 Task: Find men's formal shoes under Rs. 1500 from 'Call It Spring' for casual occasions.
Action: Mouse moved to (398, 81)
Screenshot: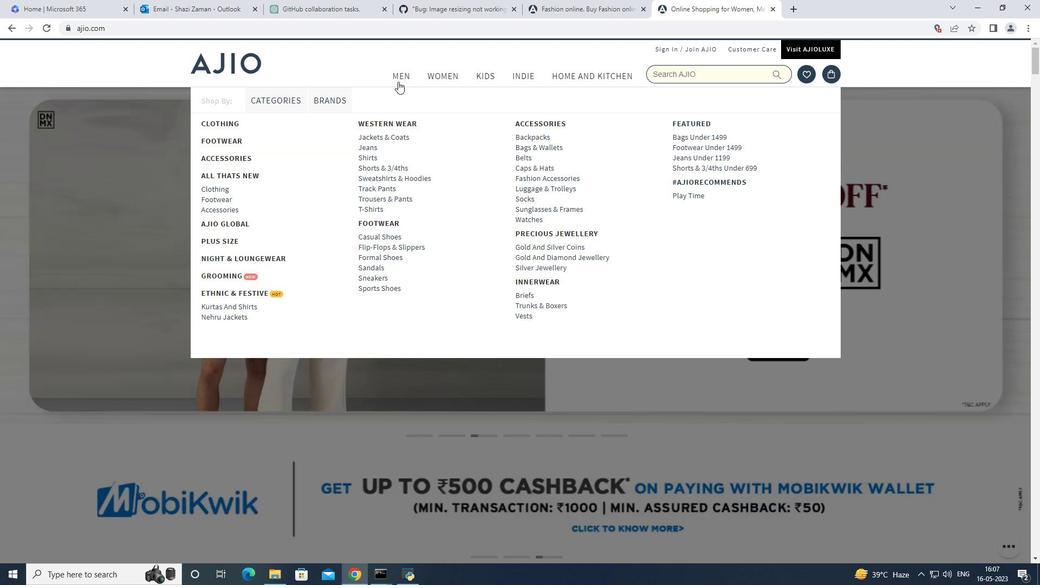 
Action: Mouse pressed left at (398, 81)
Screenshot: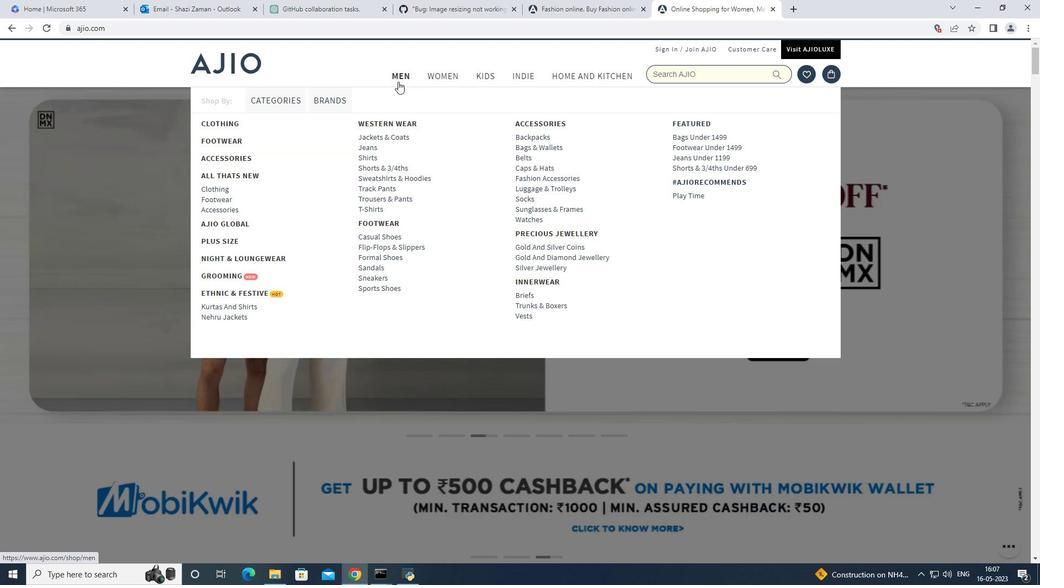 
Action: Mouse moved to (296, 147)
Screenshot: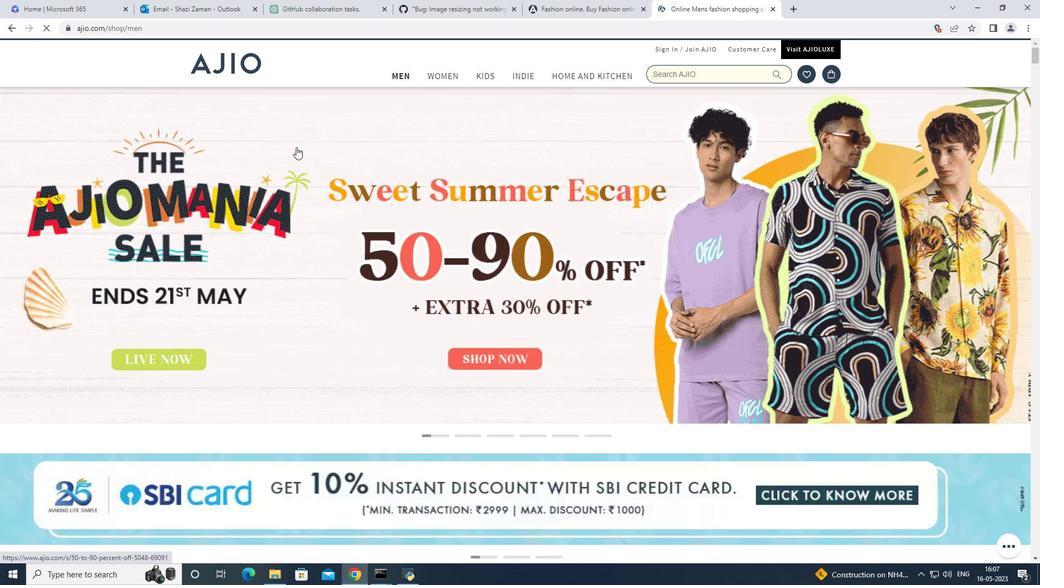 
Action: Mouse scrolled (296, 146) with delta (0, 0)
Screenshot: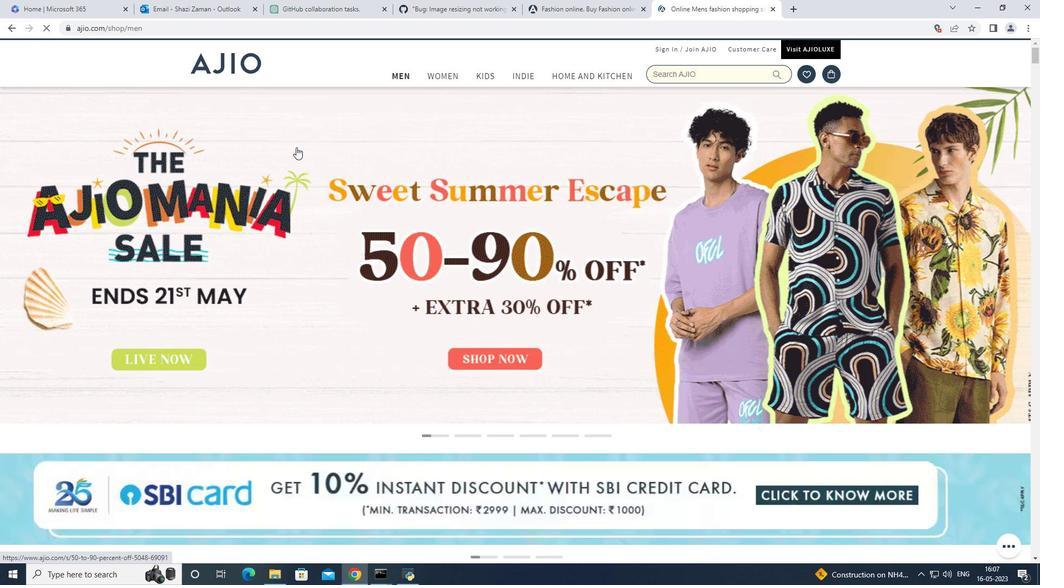 
Action: Mouse moved to (296, 147)
Screenshot: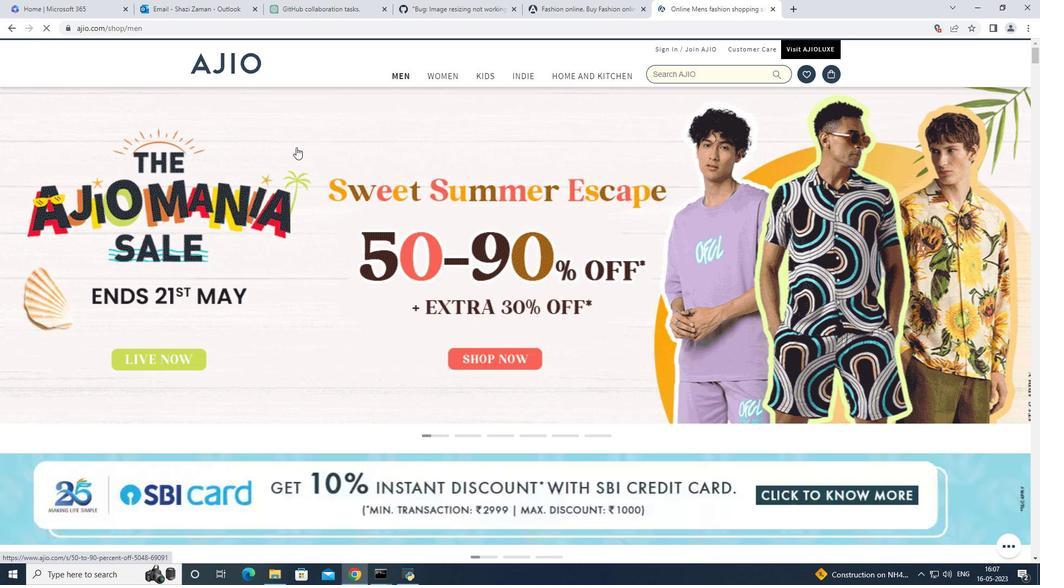 
Action: Mouse scrolled (296, 146) with delta (0, 0)
Screenshot: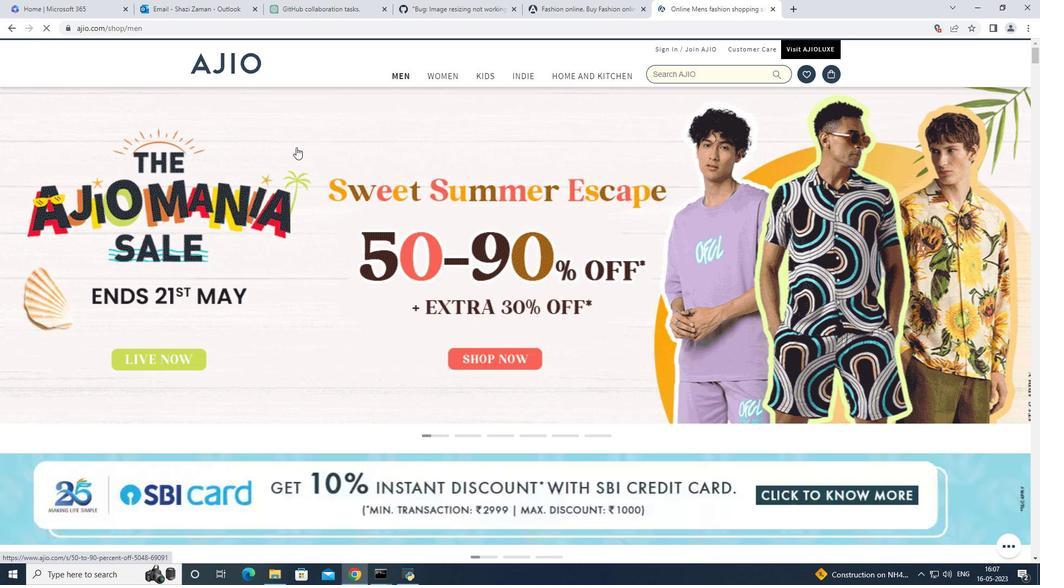 
Action: Mouse scrolled (296, 146) with delta (0, 0)
Screenshot: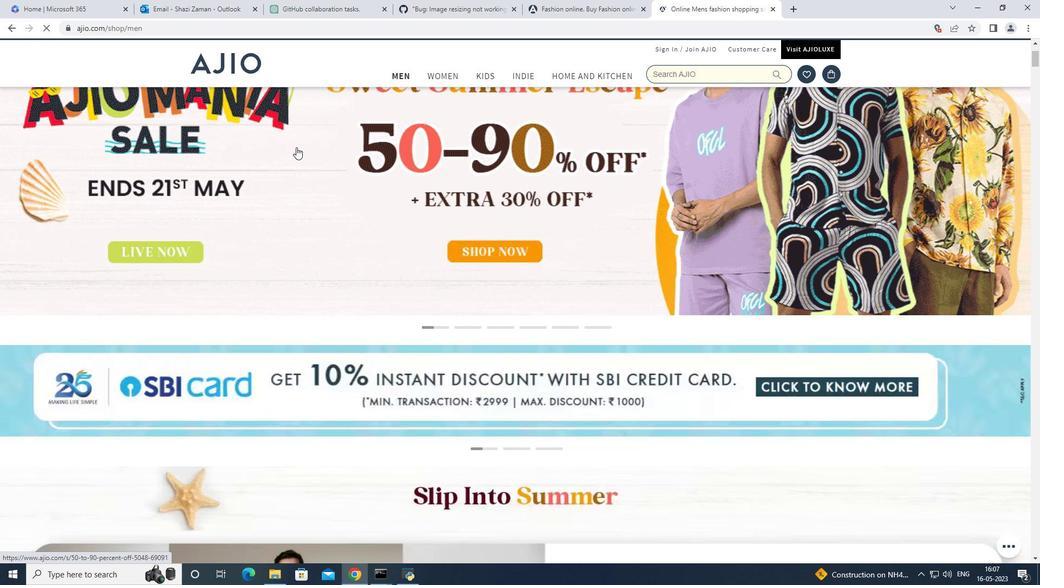 
Action: Mouse scrolled (296, 146) with delta (0, 0)
Screenshot: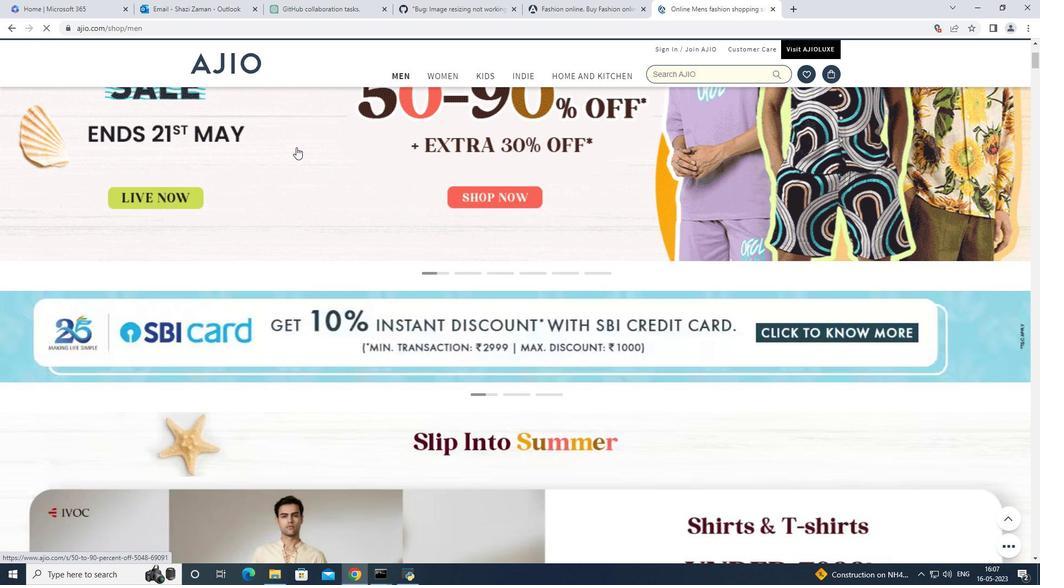 
Action: Mouse scrolled (296, 146) with delta (0, 0)
Screenshot: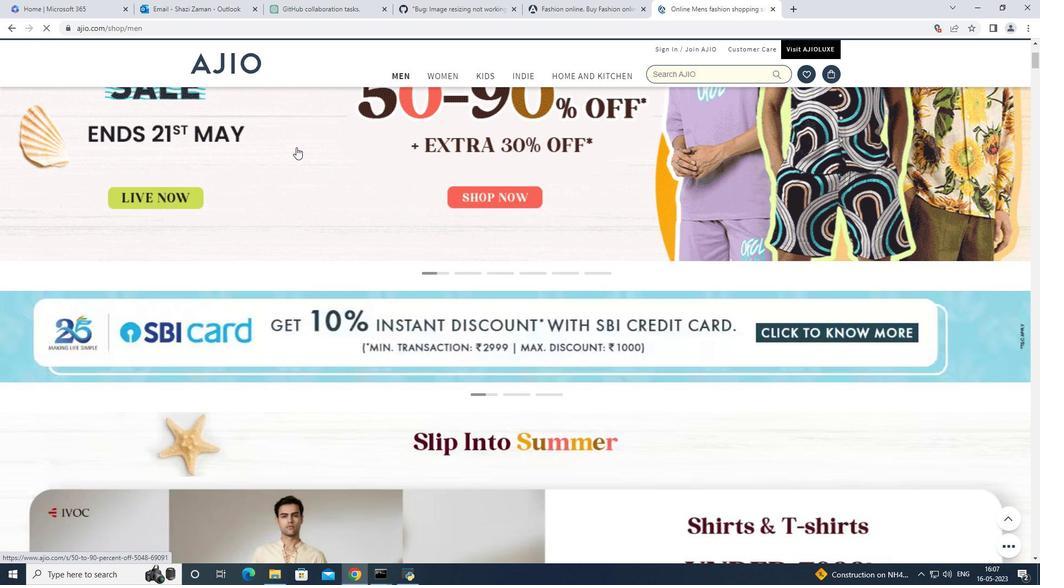 
Action: Mouse scrolled (296, 146) with delta (0, 0)
Screenshot: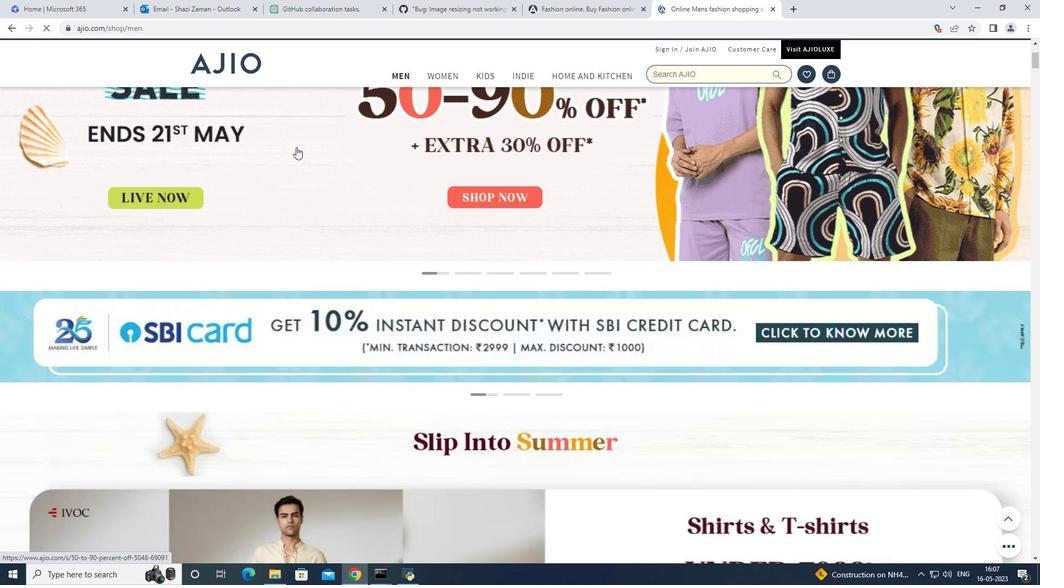
Action: Mouse scrolled (296, 146) with delta (0, 0)
Screenshot: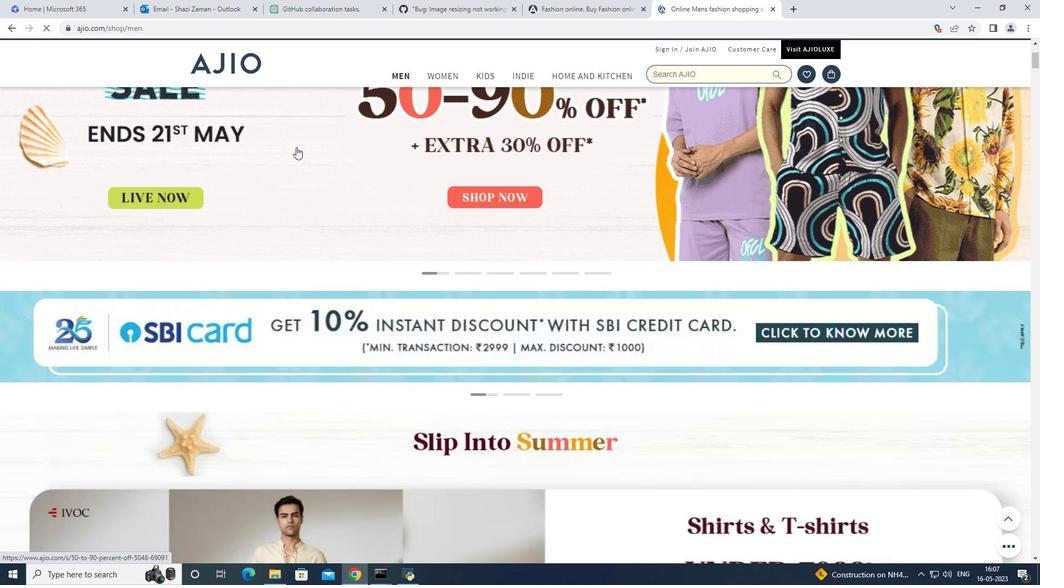 
Action: Mouse moved to (305, 165)
Screenshot: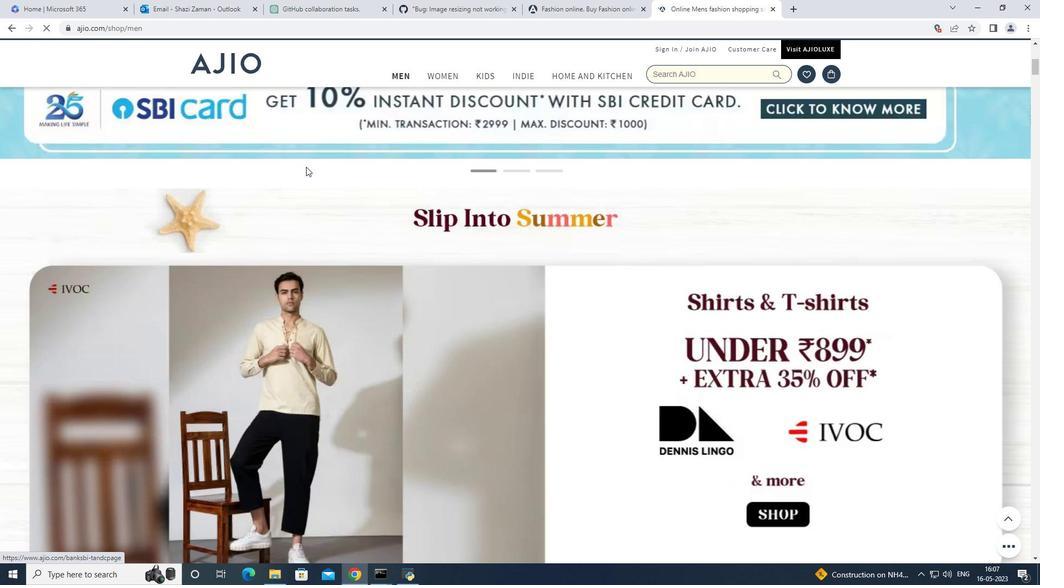 
Action: Mouse scrolled (305, 164) with delta (0, 0)
Screenshot: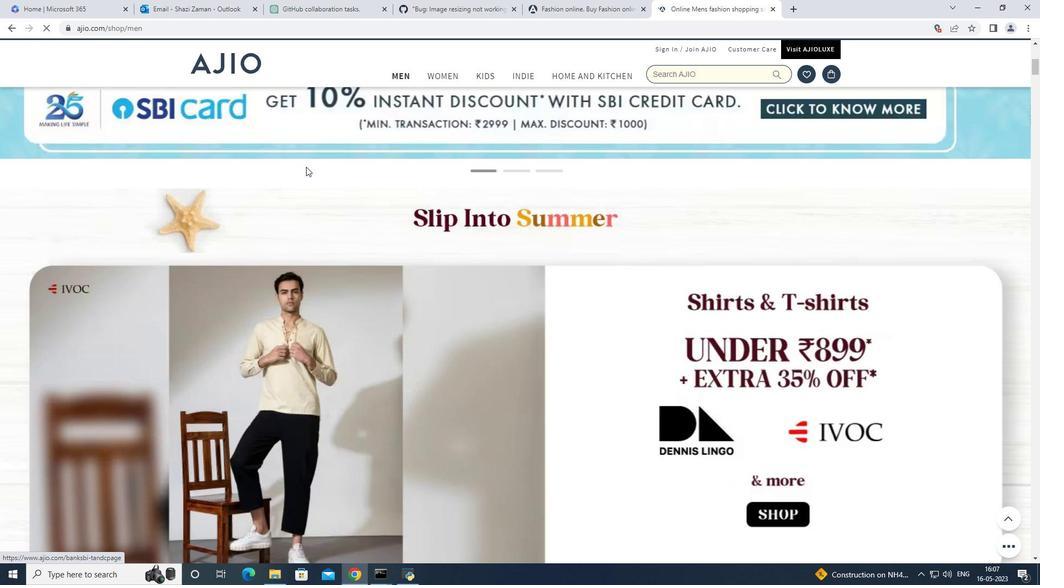 
Action: Mouse moved to (306, 165)
Screenshot: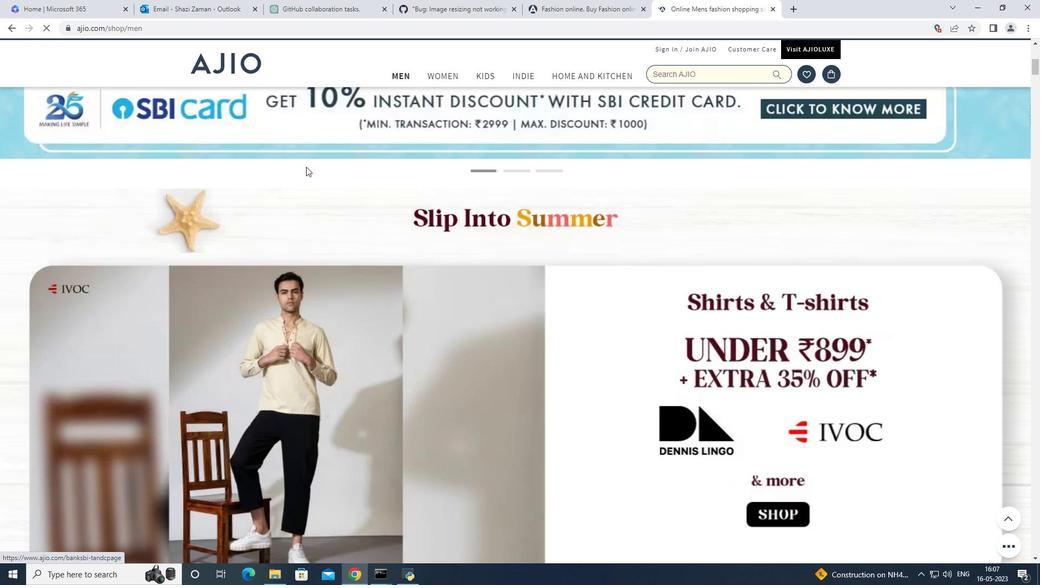 
Action: Mouse scrolled (306, 165) with delta (0, 0)
Screenshot: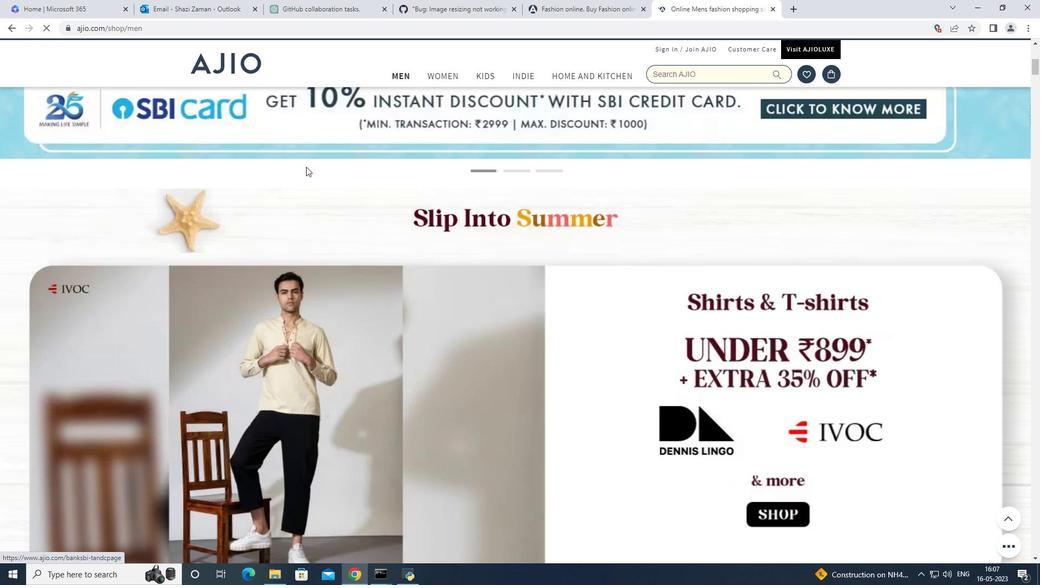 
Action: Mouse moved to (306, 166)
Screenshot: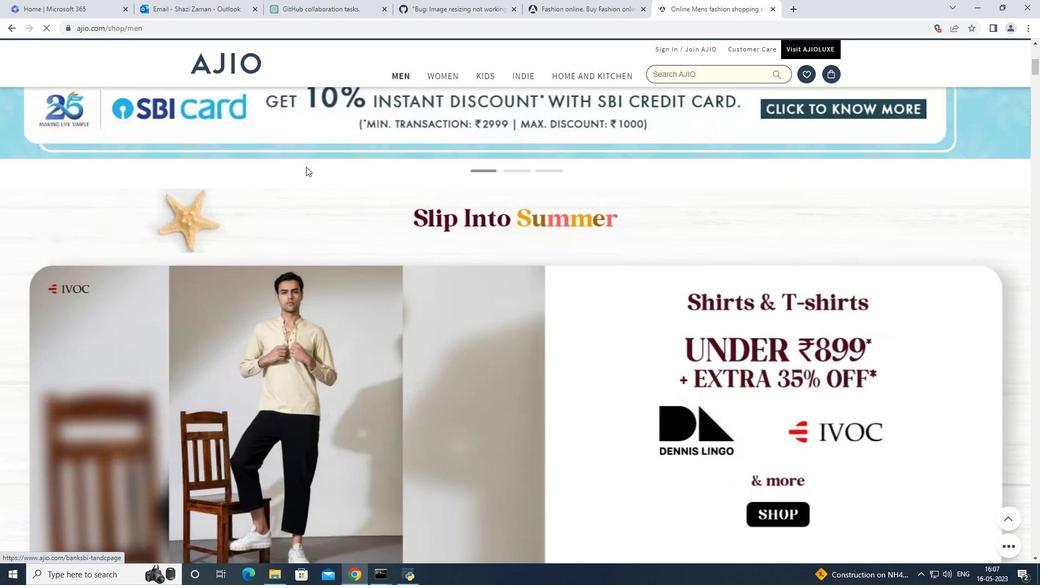 
Action: Mouse scrolled (306, 165) with delta (0, 0)
Screenshot: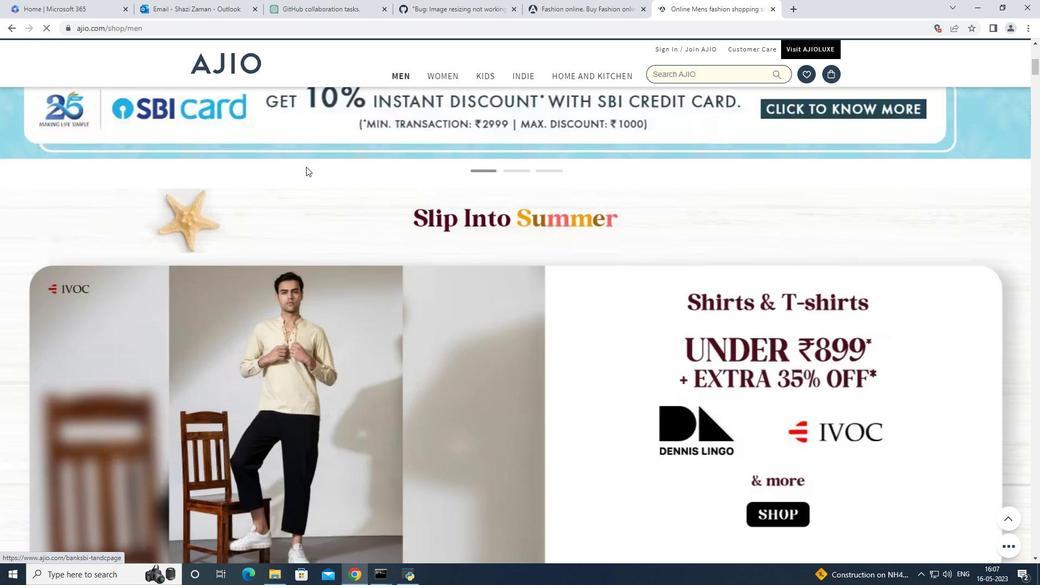 
Action: Mouse scrolled (306, 166) with delta (0, 0)
Screenshot: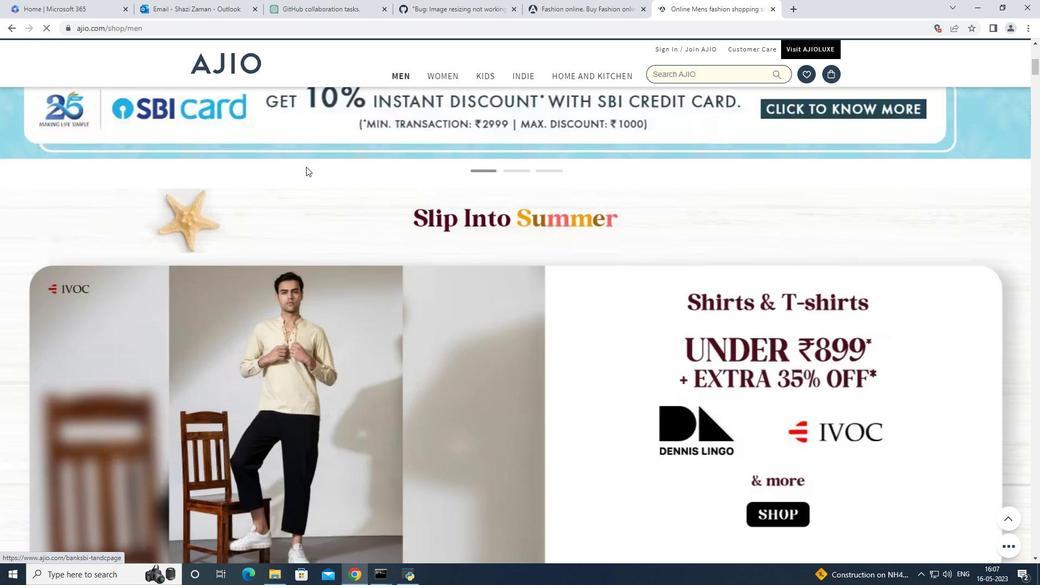 
Action: Mouse moved to (306, 183)
Screenshot: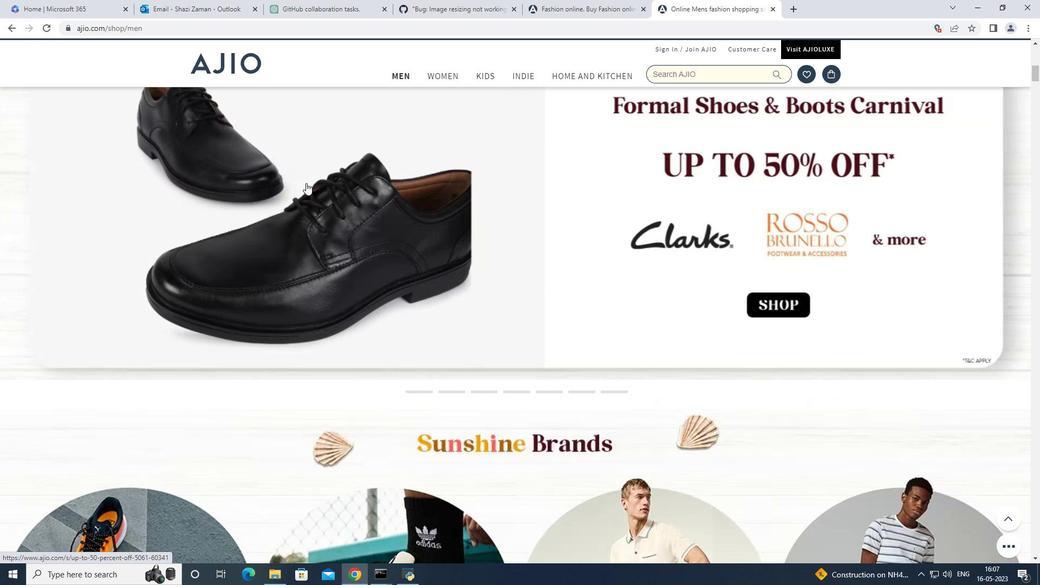 
Action: Mouse pressed left at (306, 183)
Screenshot: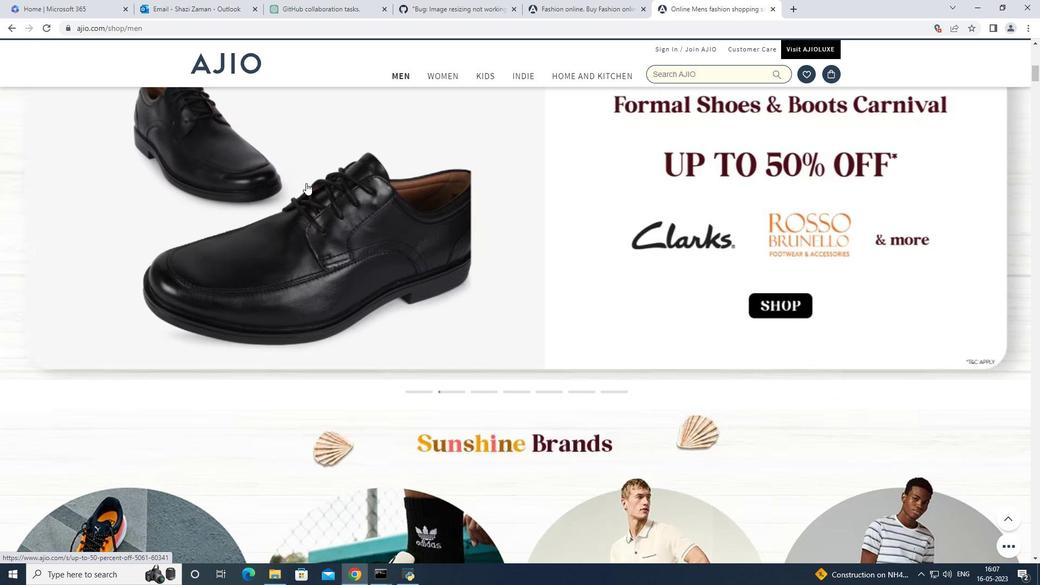 
Action: Mouse moved to (281, 407)
Screenshot: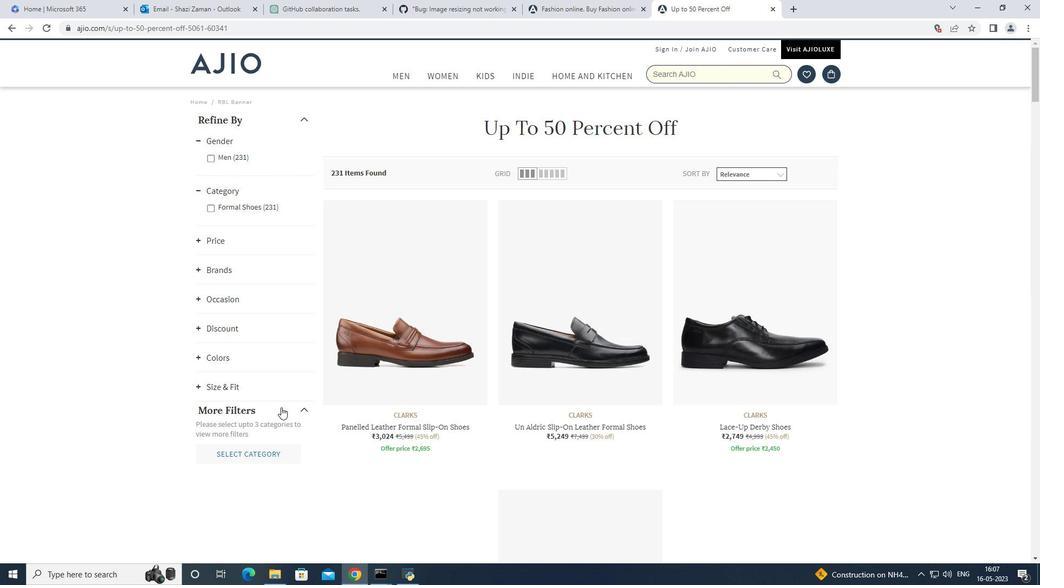 
Action: Mouse pressed left at (281, 407)
Screenshot: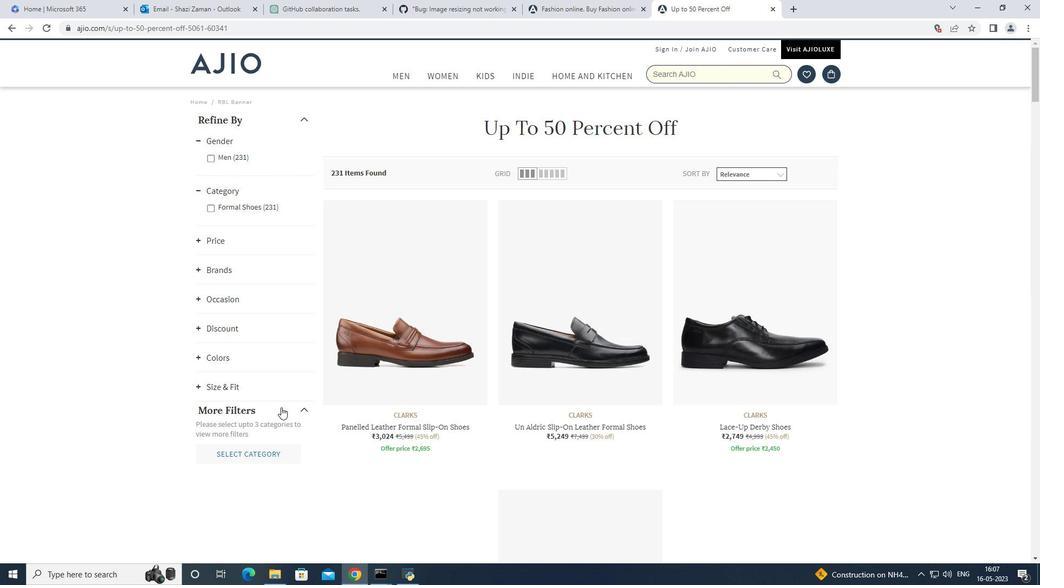 
Action: Mouse pressed left at (281, 407)
Screenshot: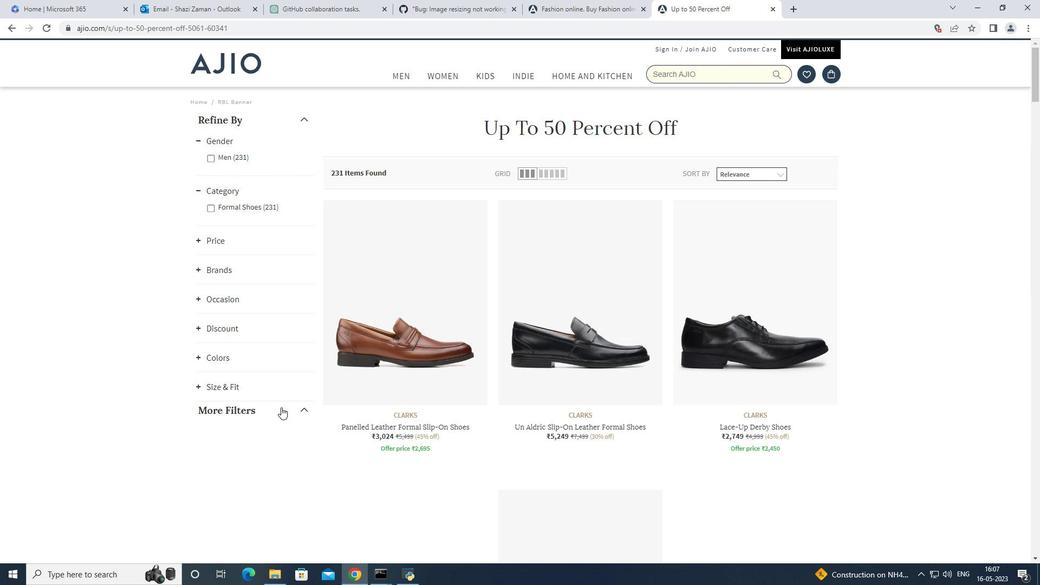 
Action: Mouse moved to (201, 241)
Screenshot: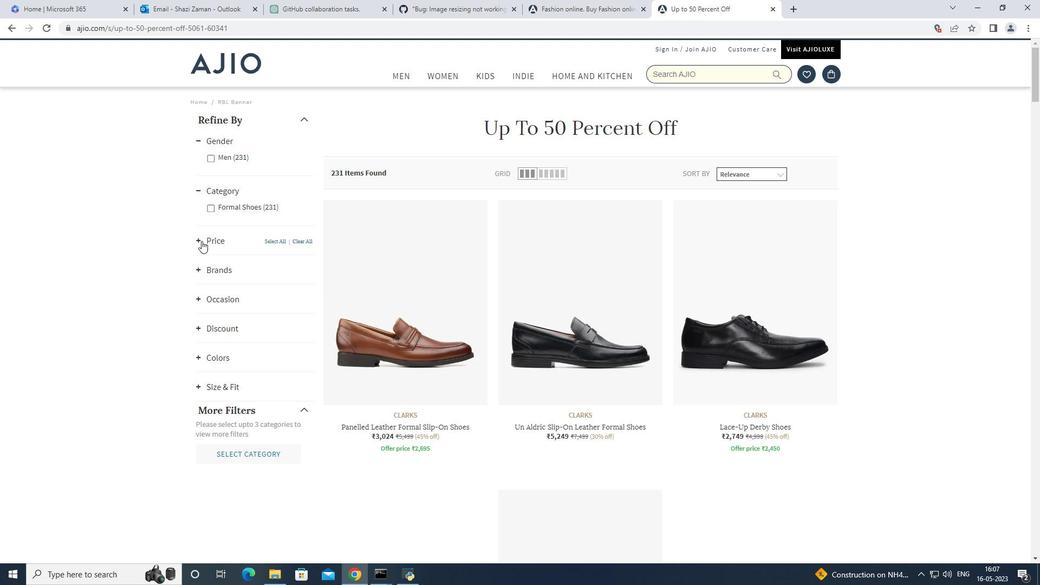 
Action: Mouse pressed left at (201, 241)
Screenshot: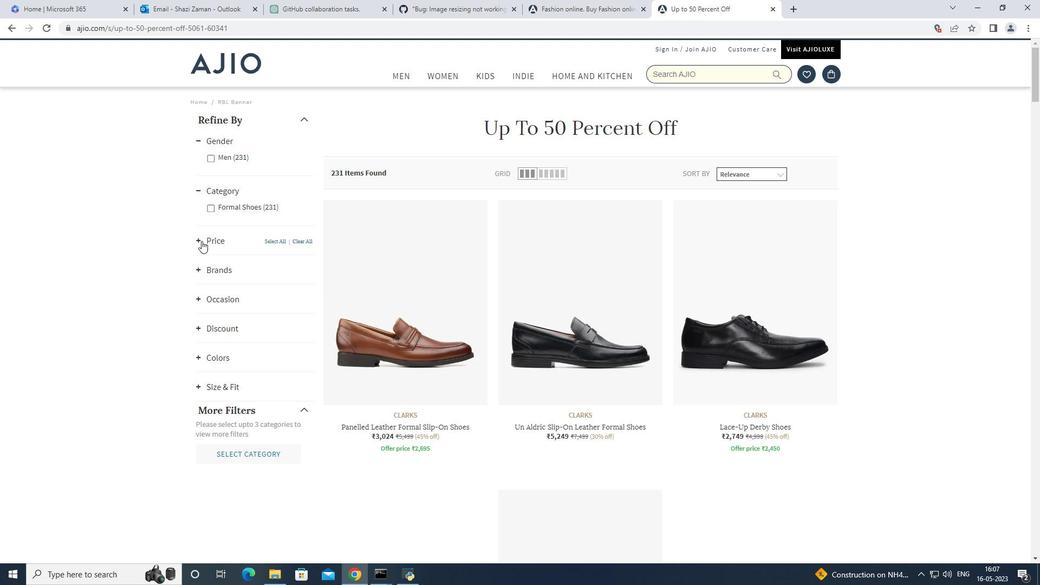 
Action: Mouse moved to (210, 255)
Screenshot: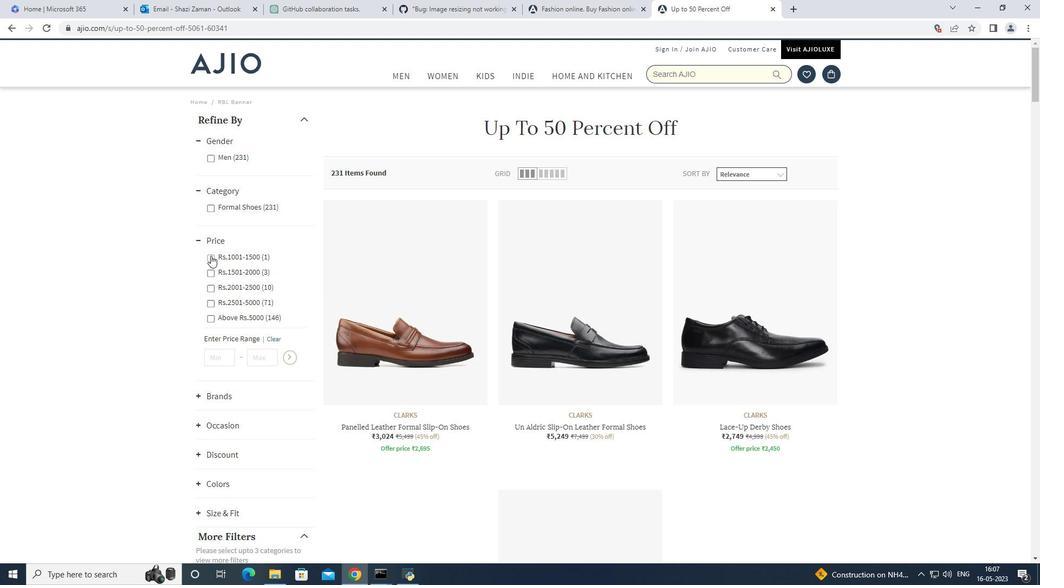 
Action: Mouse pressed left at (210, 255)
Screenshot: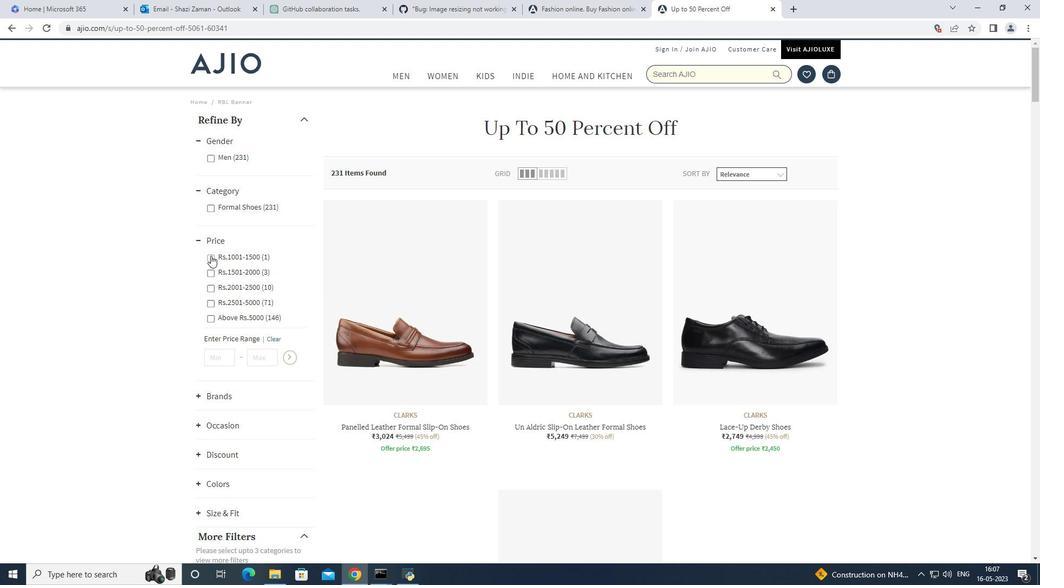 
Action: Mouse moved to (199, 394)
Screenshot: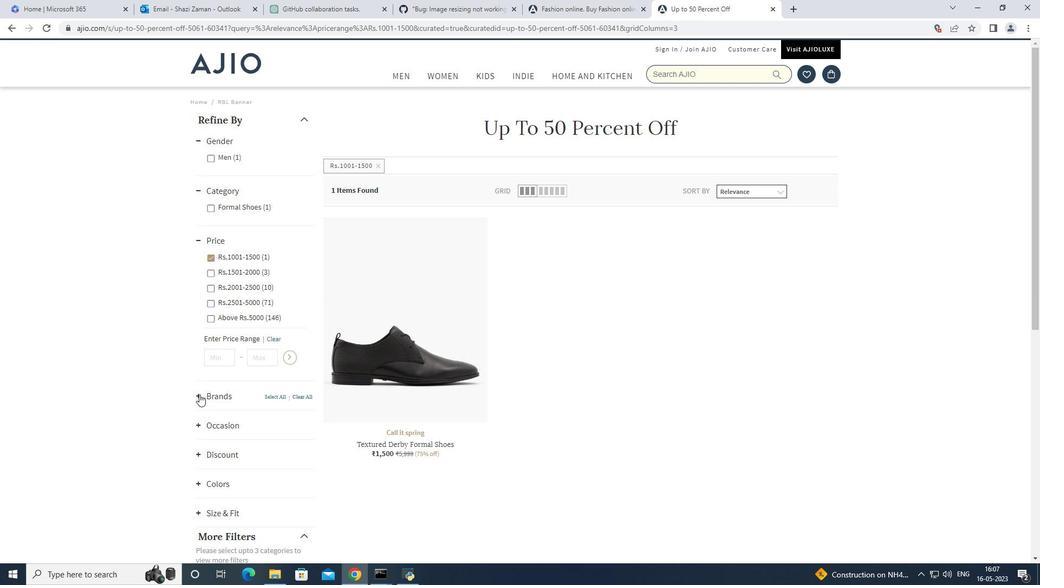 
Action: Mouse pressed left at (199, 394)
Screenshot: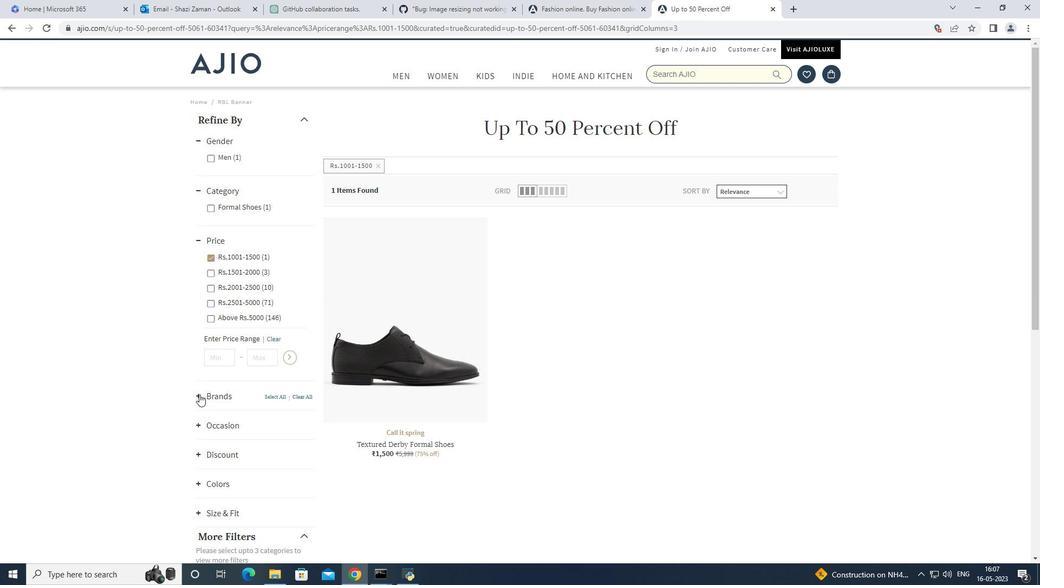 
Action: Mouse moved to (214, 414)
Screenshot: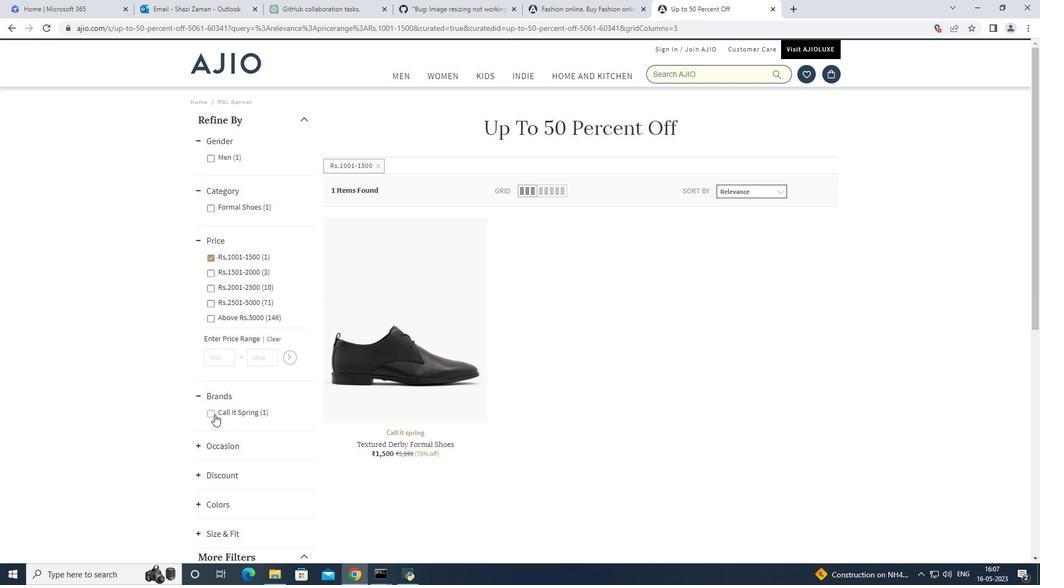 
Action: Mouse pressed left at (214, 414)
Screenshot: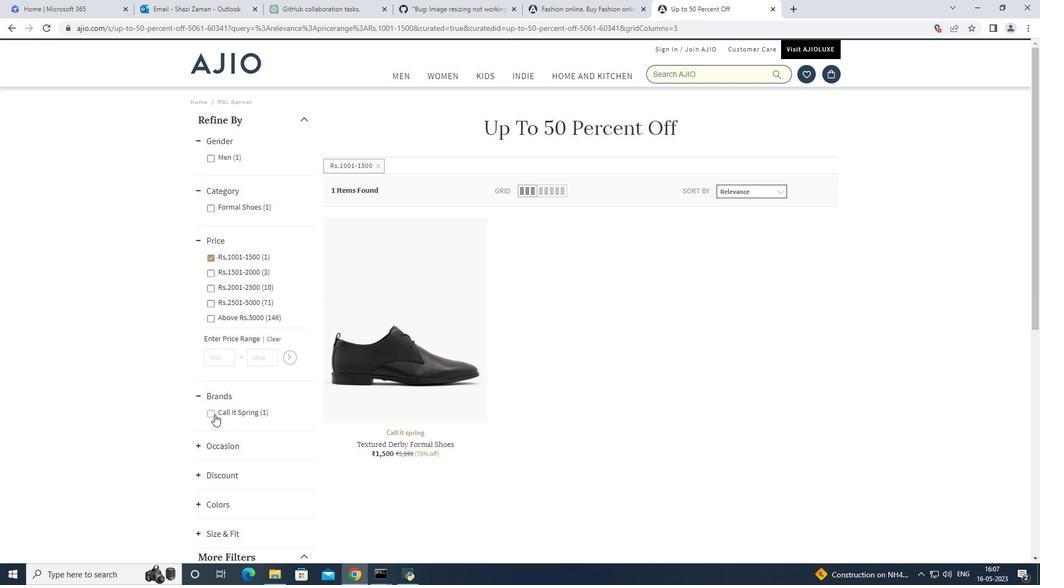 
Action: Mouse moved to (199, 431)
Screenshot: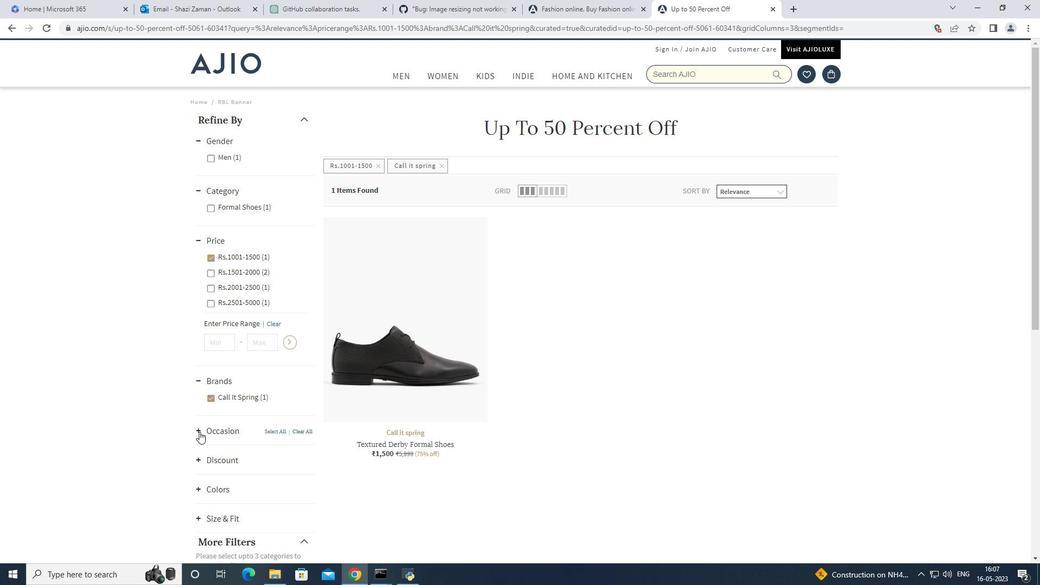 
Action: Mouse pressed left at (199, 431)
Screenshot: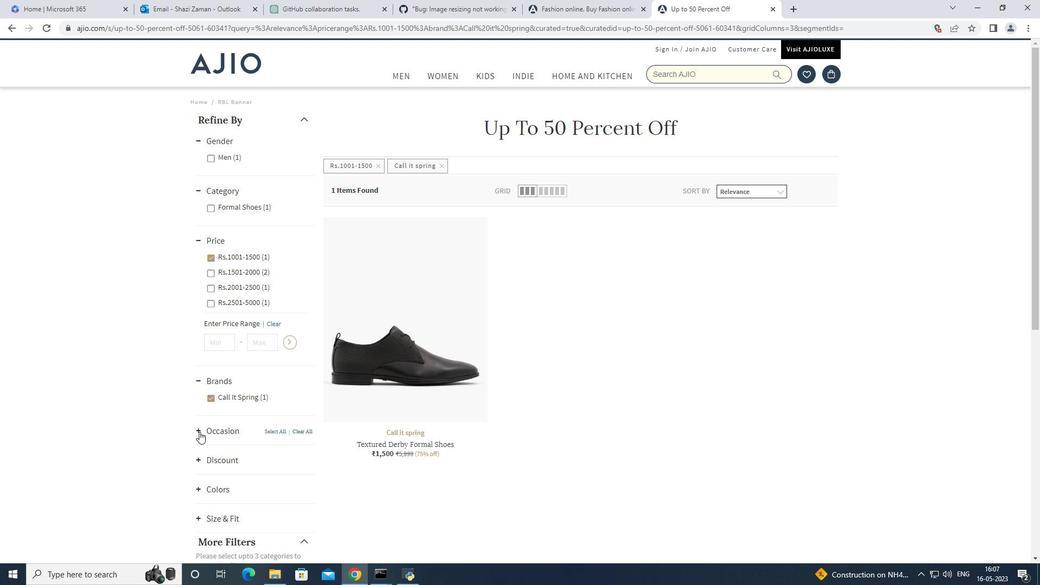 
Action: Mouse moved to (208, 448)
Screenshot: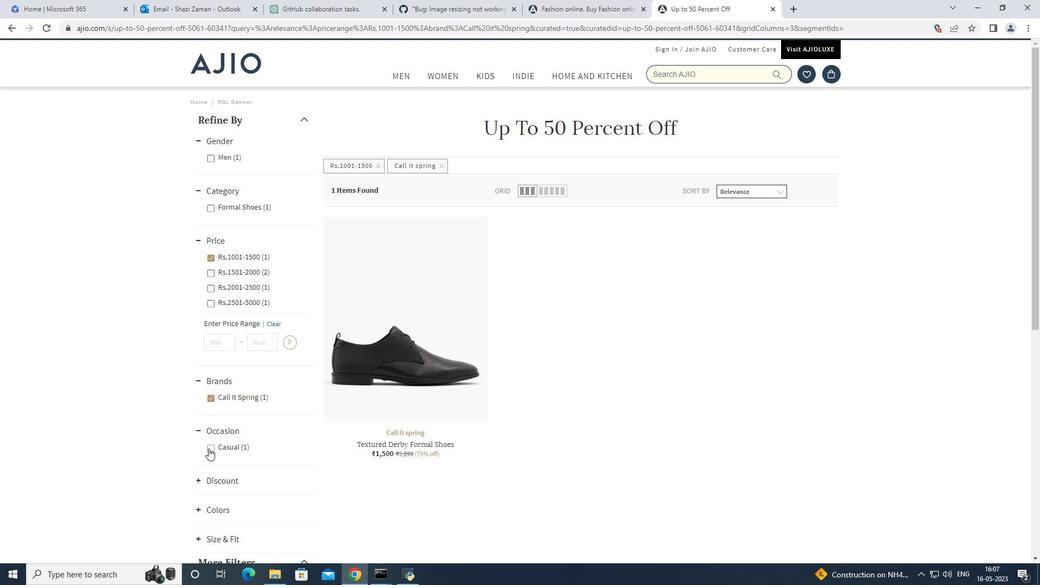 
Action: Mouse pressed left at (208, 448)
Screenshot: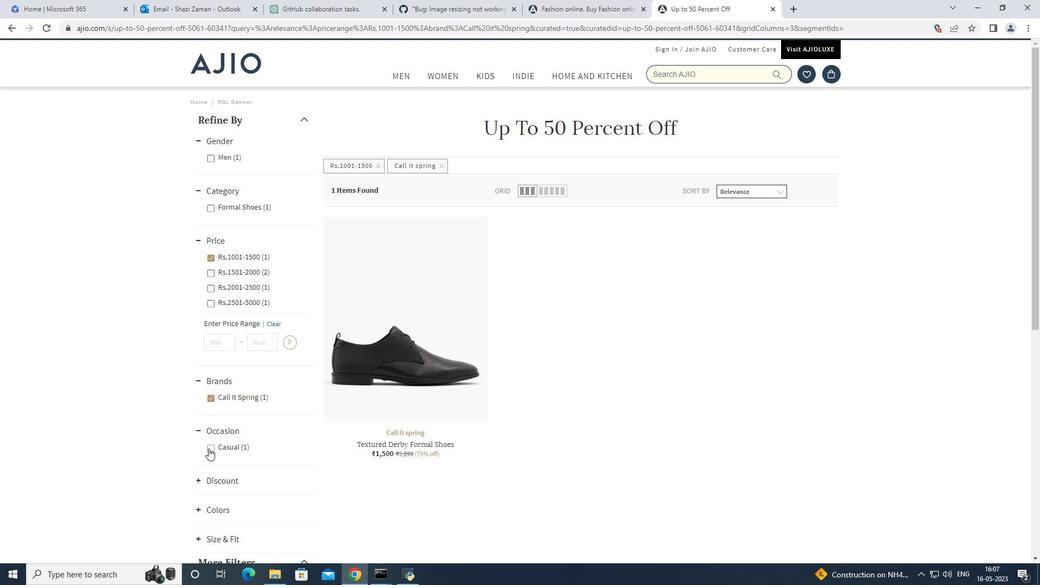 
Action: Mouse moved to (225, 463)
Screenshot: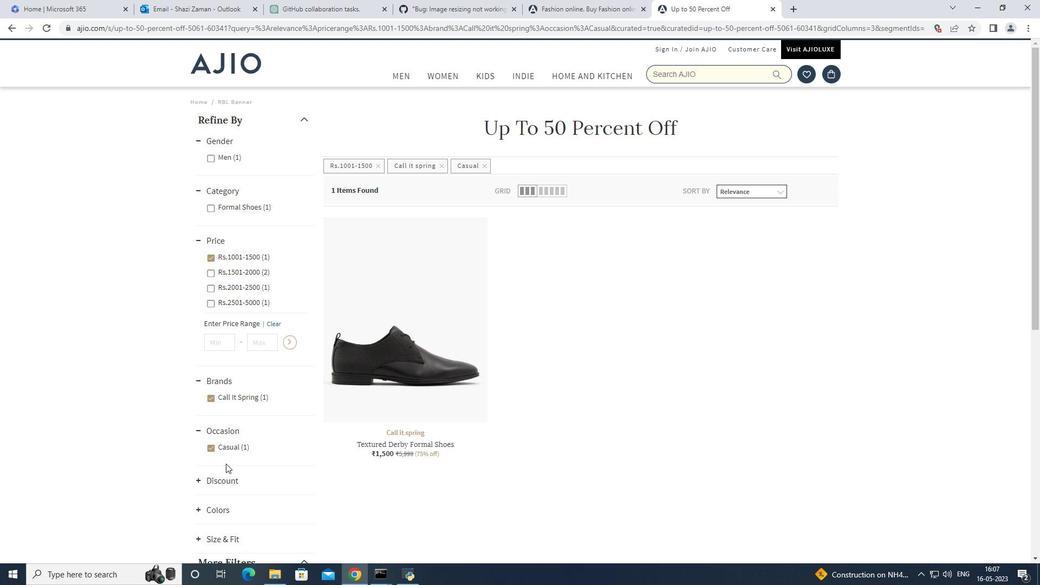 
Action: Mouse scrolled (225, 463) with delta (0, 0)
Screenshot: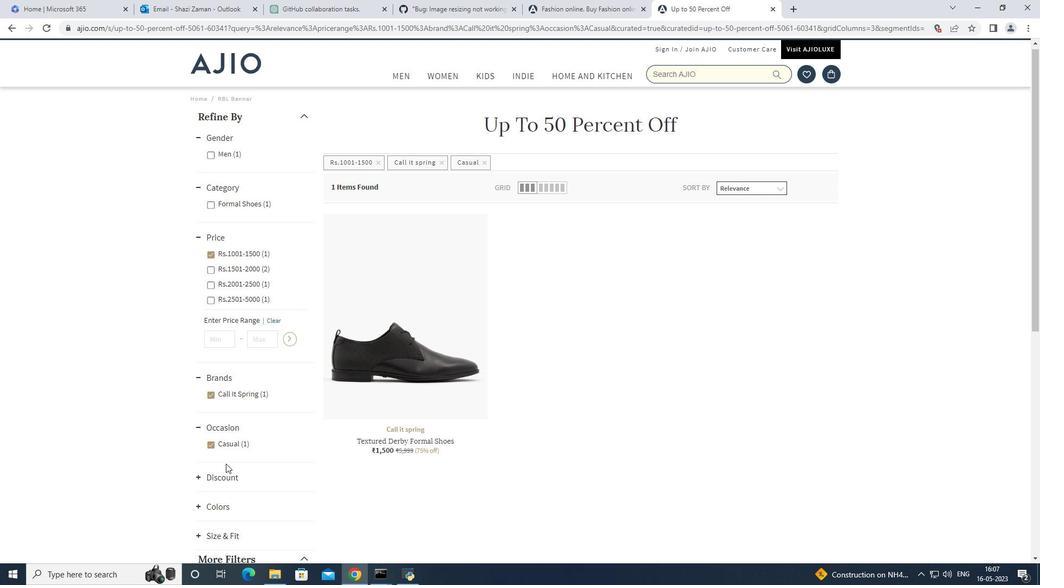 
Action: Mouse moved to (357, 313)
Screenshot: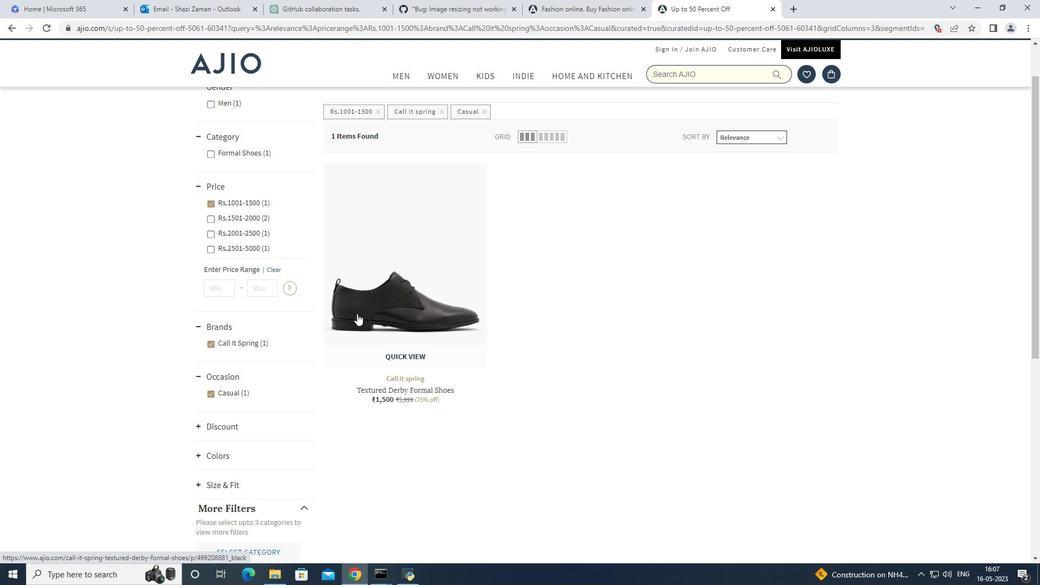 
